 Task: Create a due date automation trigger when advanced on, 2 hours after a card is due add content with a name containing resume.
Action: Mouse moved to (1249, 103)
Screenshot: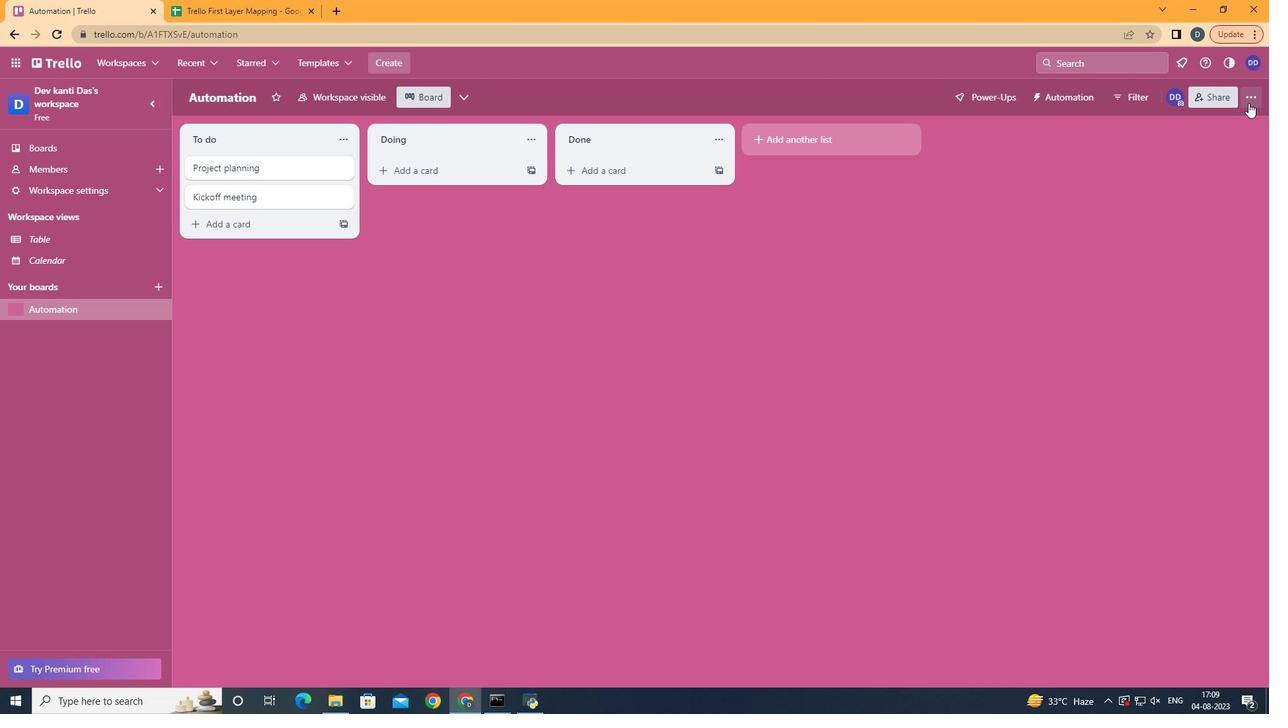 
Action: Mouse pressed left at (1249, 103)
Screenshot: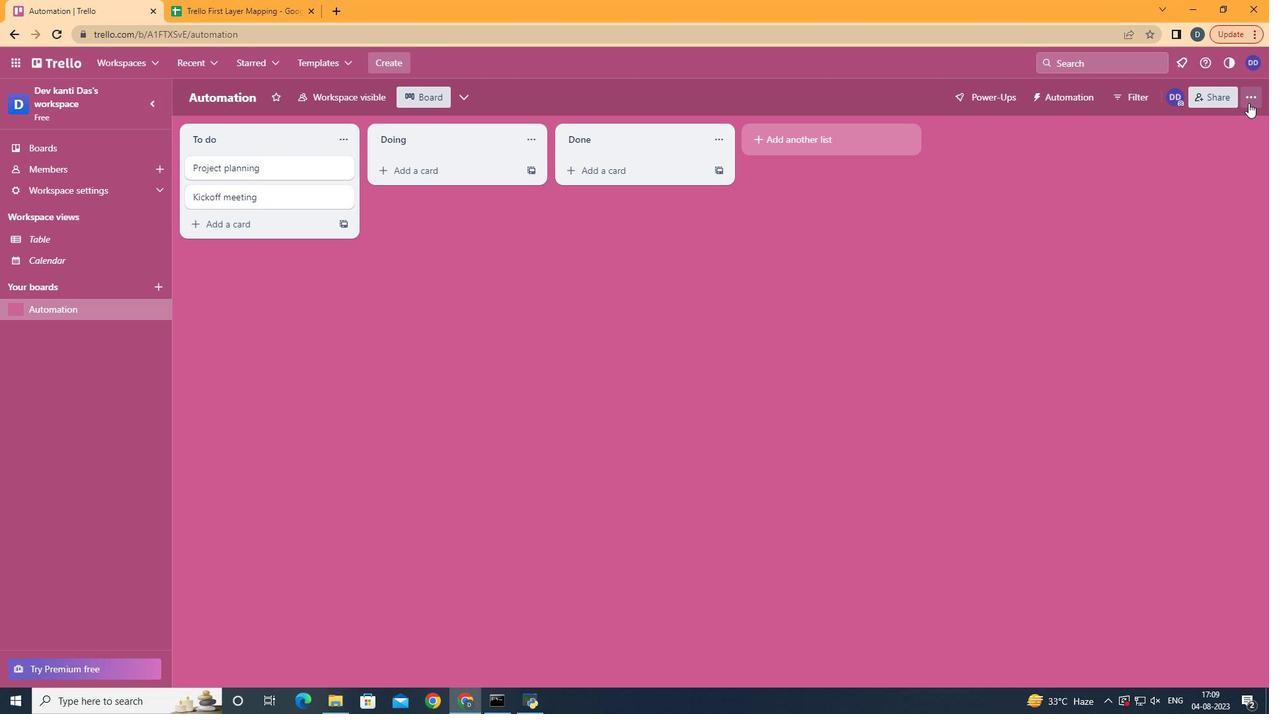 
Action: Mouse moved to (1102, 284)
Screenshot: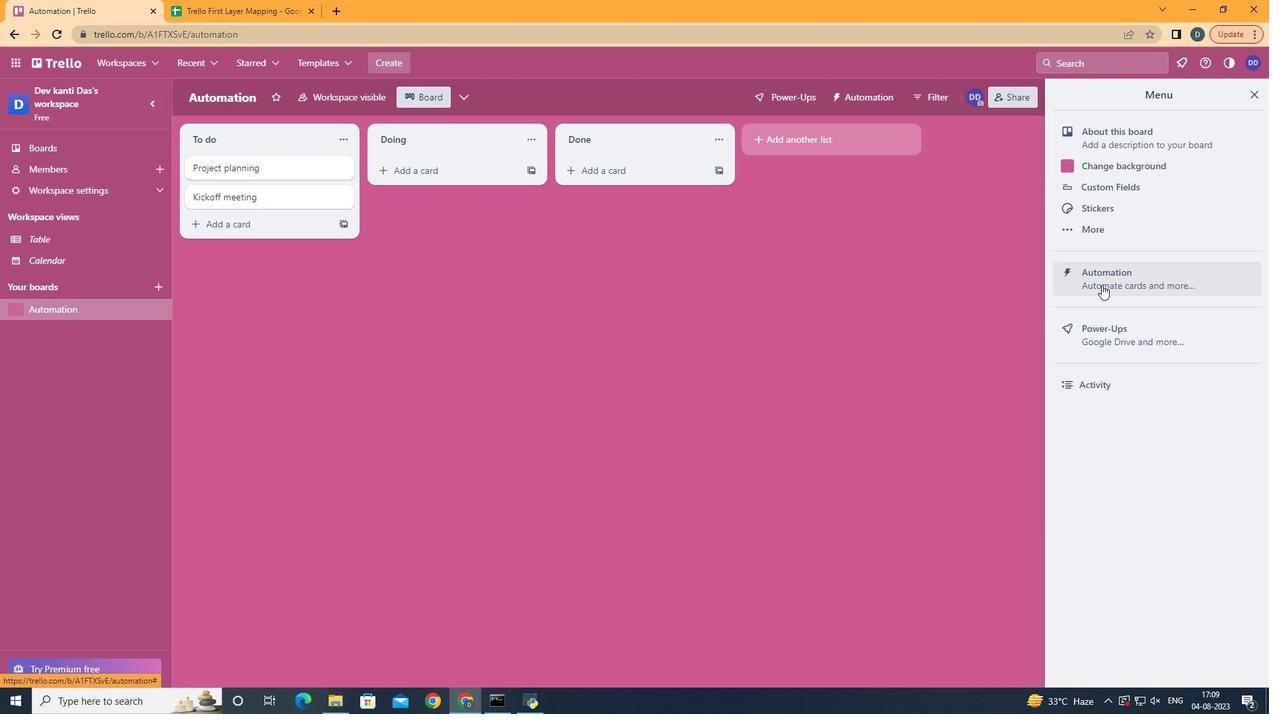 
Action: Mouse pressed left at (1102, 284)
Screenshot: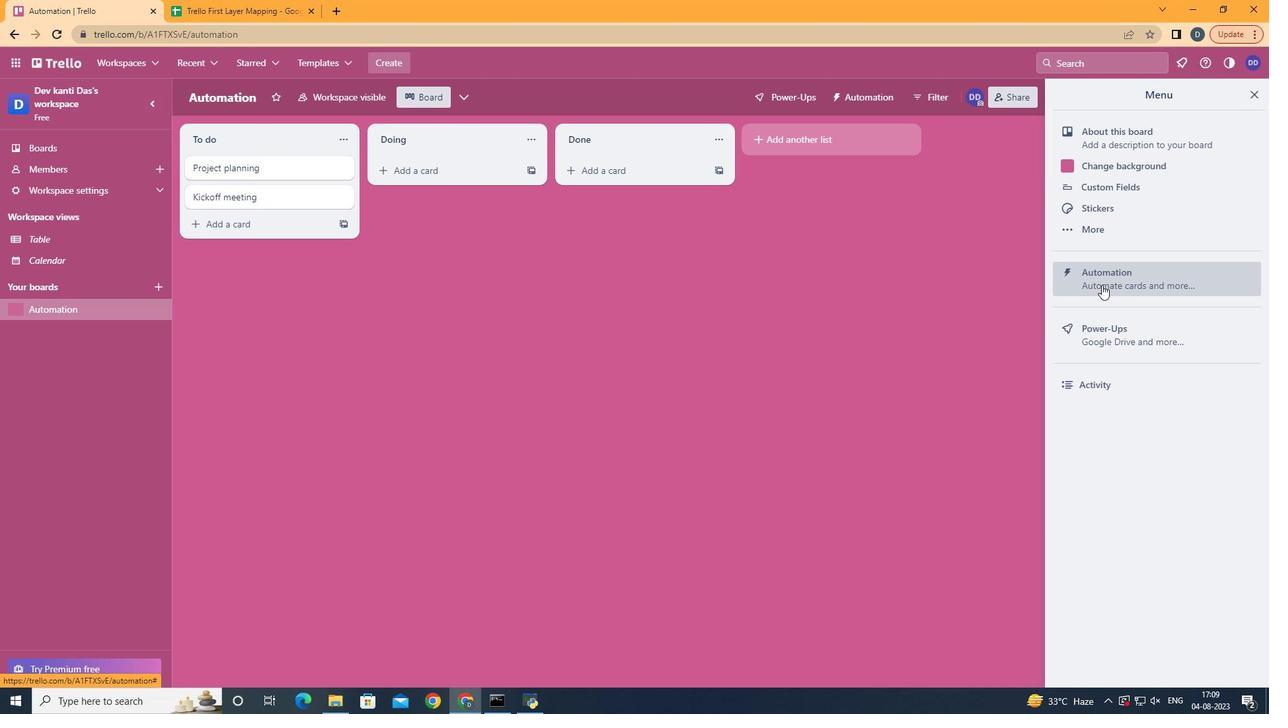 
Action: Mouse moved to (257, 261)
Screenshot: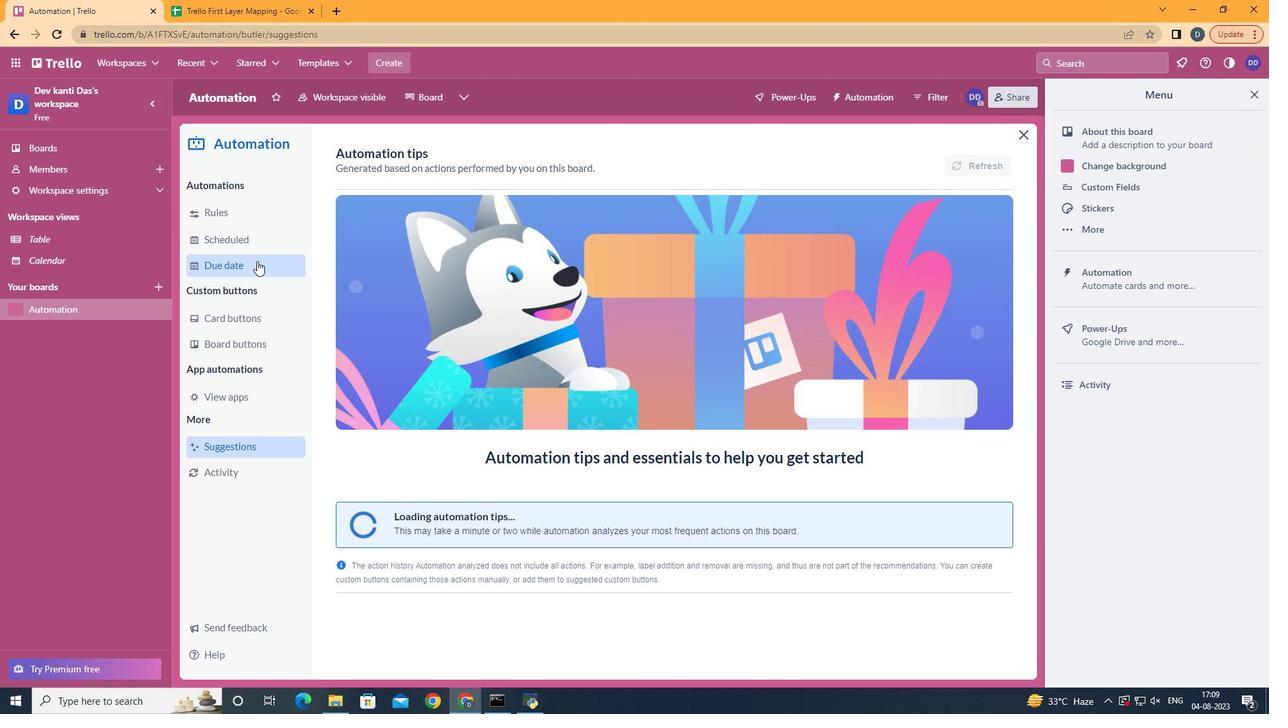 
Action: Mouse pressed left at (257, 261)
Screenshot: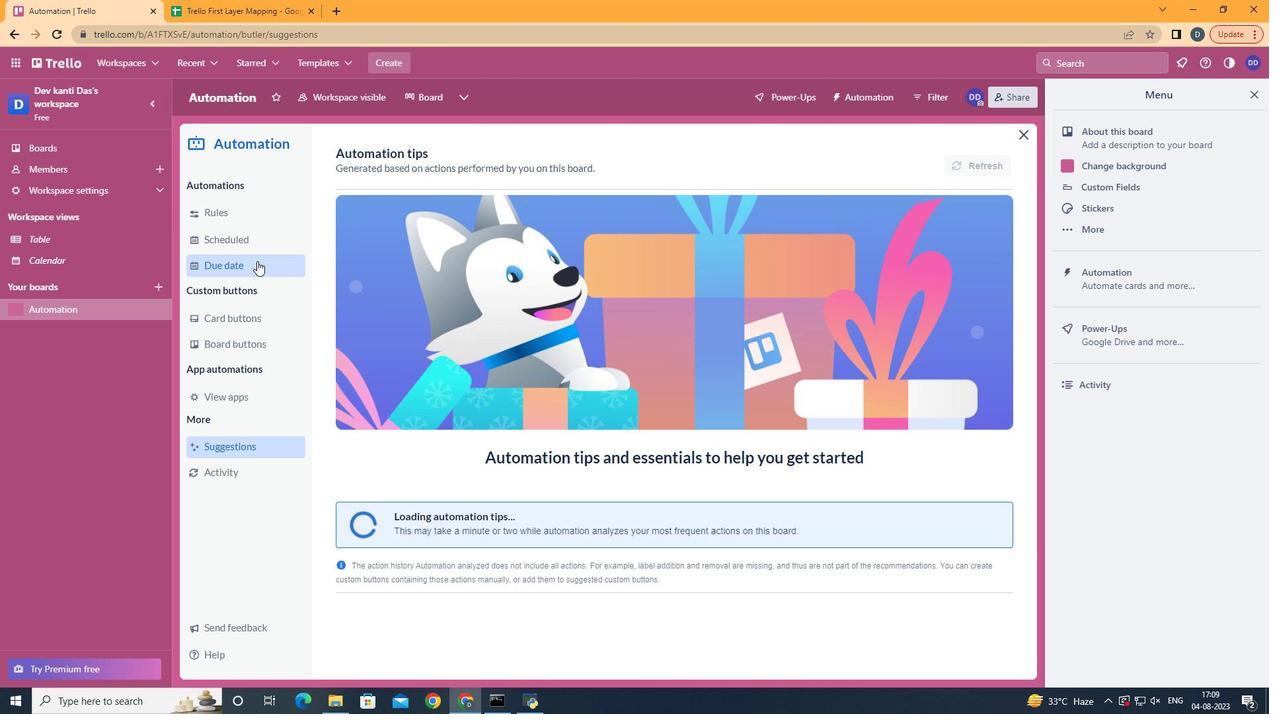 
Action: Mouse moved to (940, 154)
Screenshot: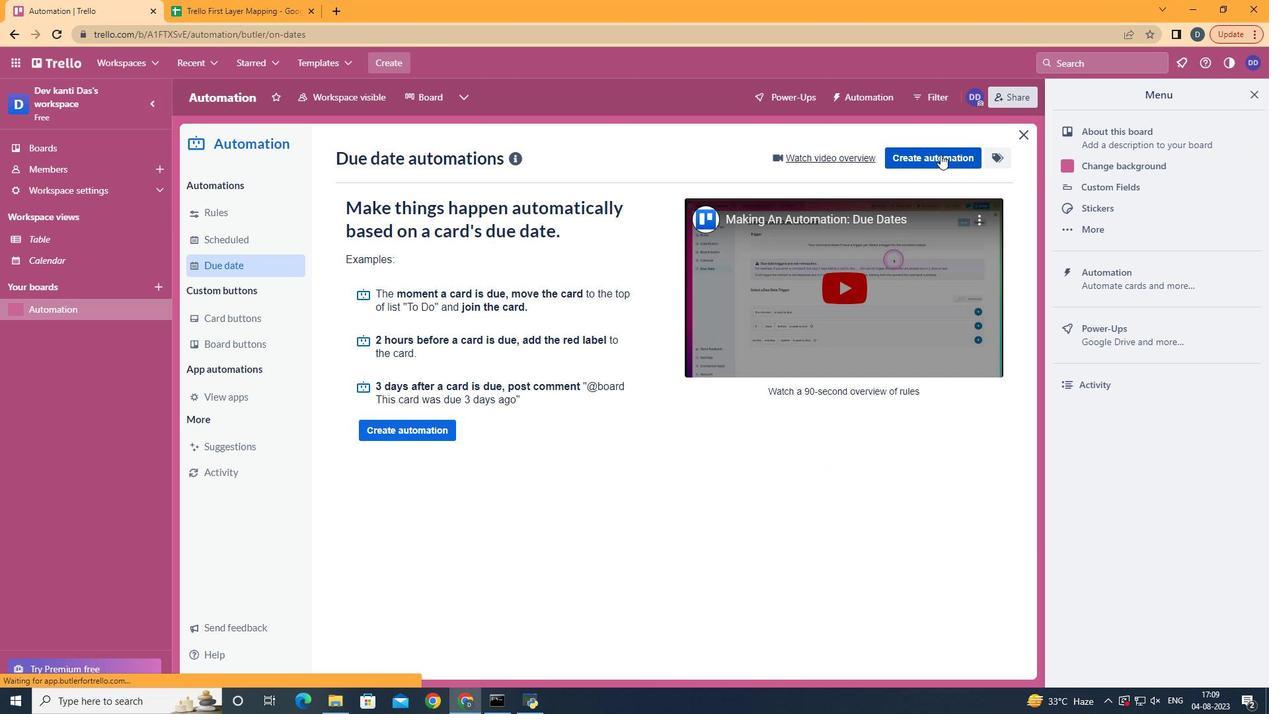 
Action: Mouse pressed left at (940, 154)
Screenshot: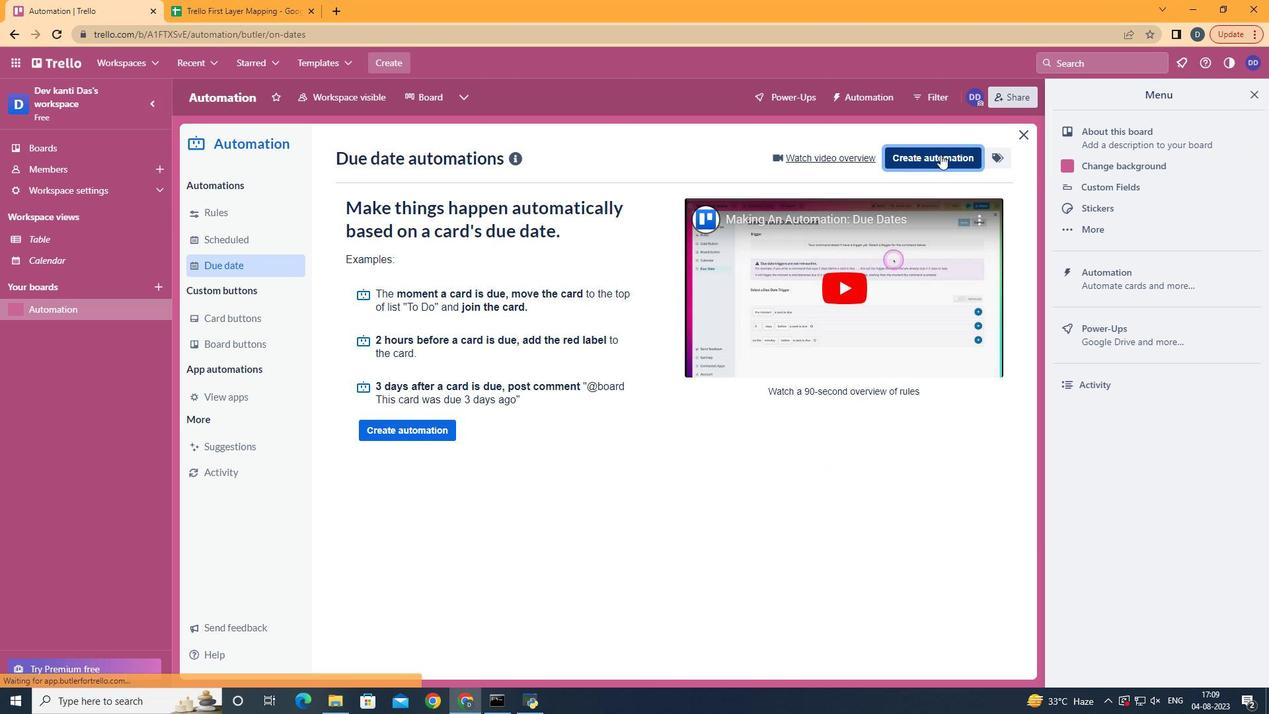 
Action: Mouse moved to (707, 281)
Screenshot: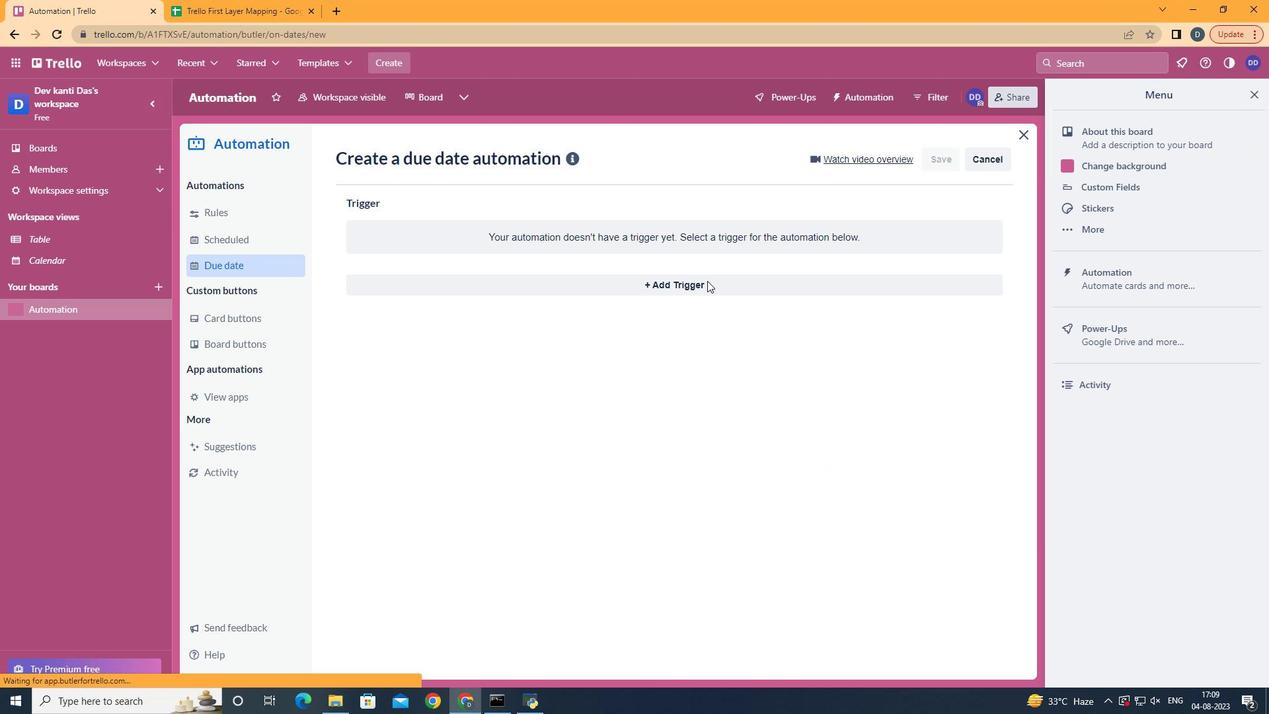 
Action: Mouse pressed left at (707, 281)
Screenshot: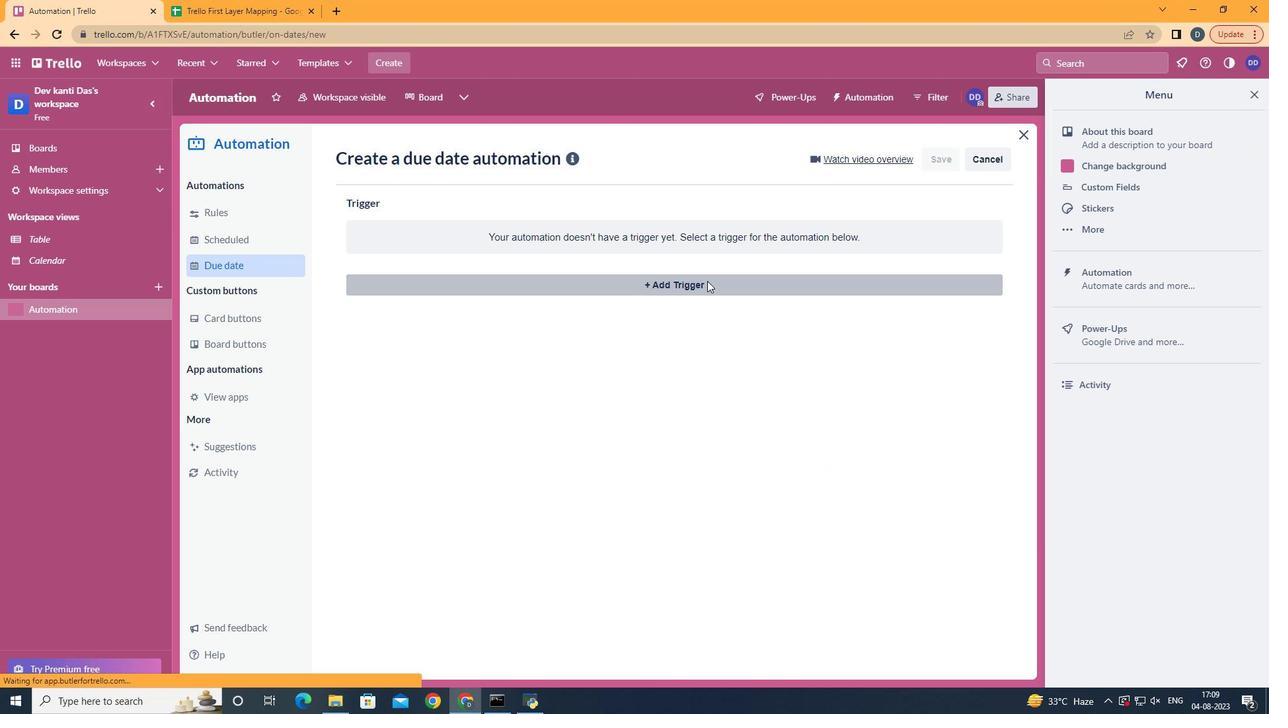 
Action: Mouse moved to (431, 570)
Screenshot: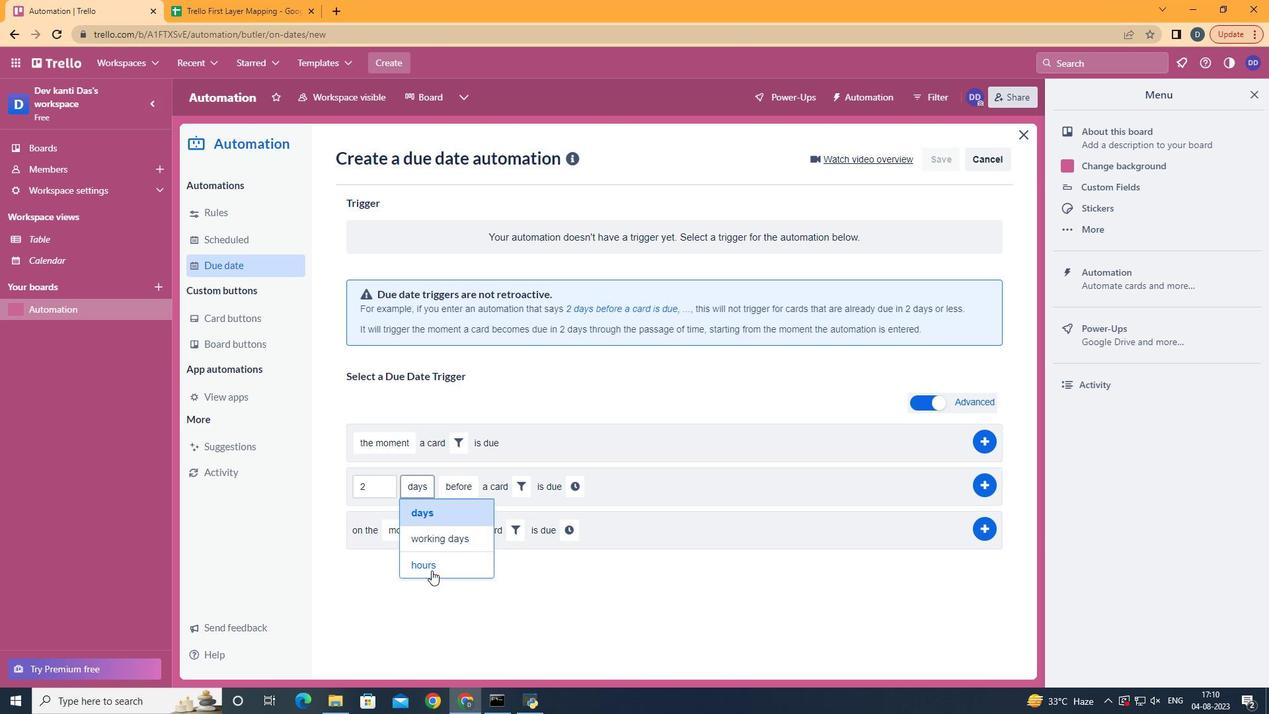 
Action: Mouse pressed left at (431, 570)
Screenshot: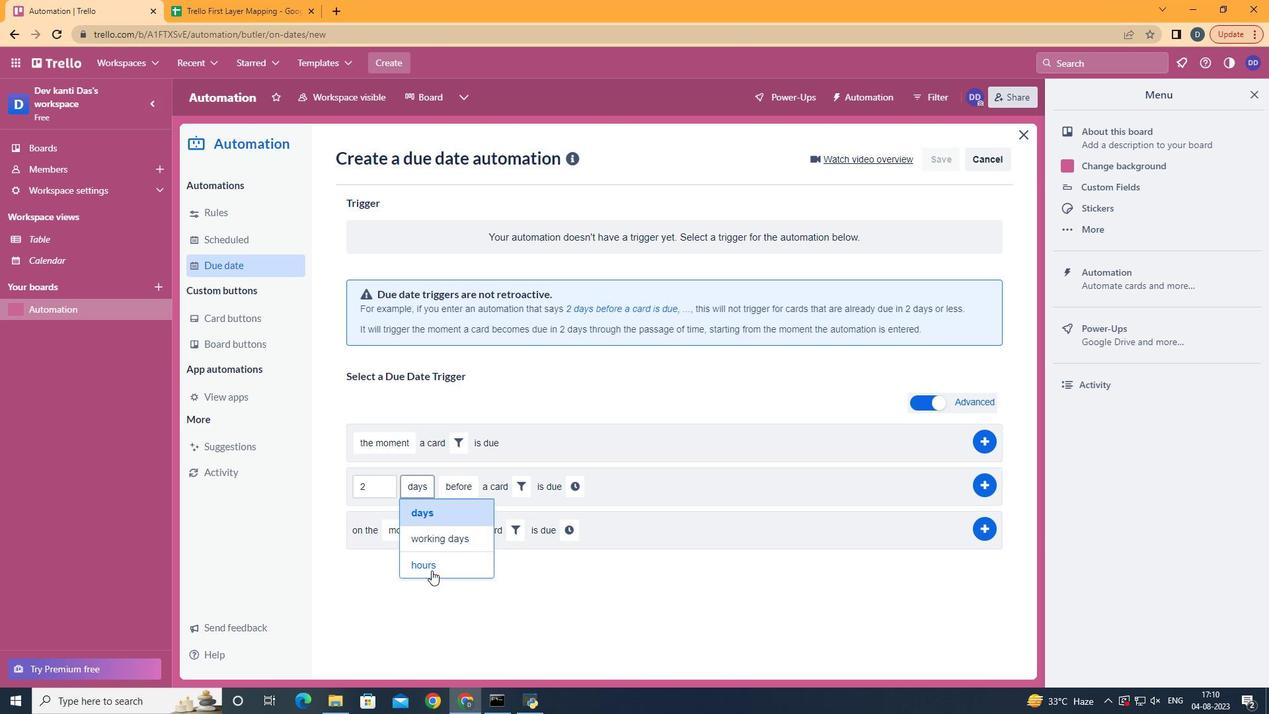 
Action: Mouse moved to (467, 533)
Screenshot: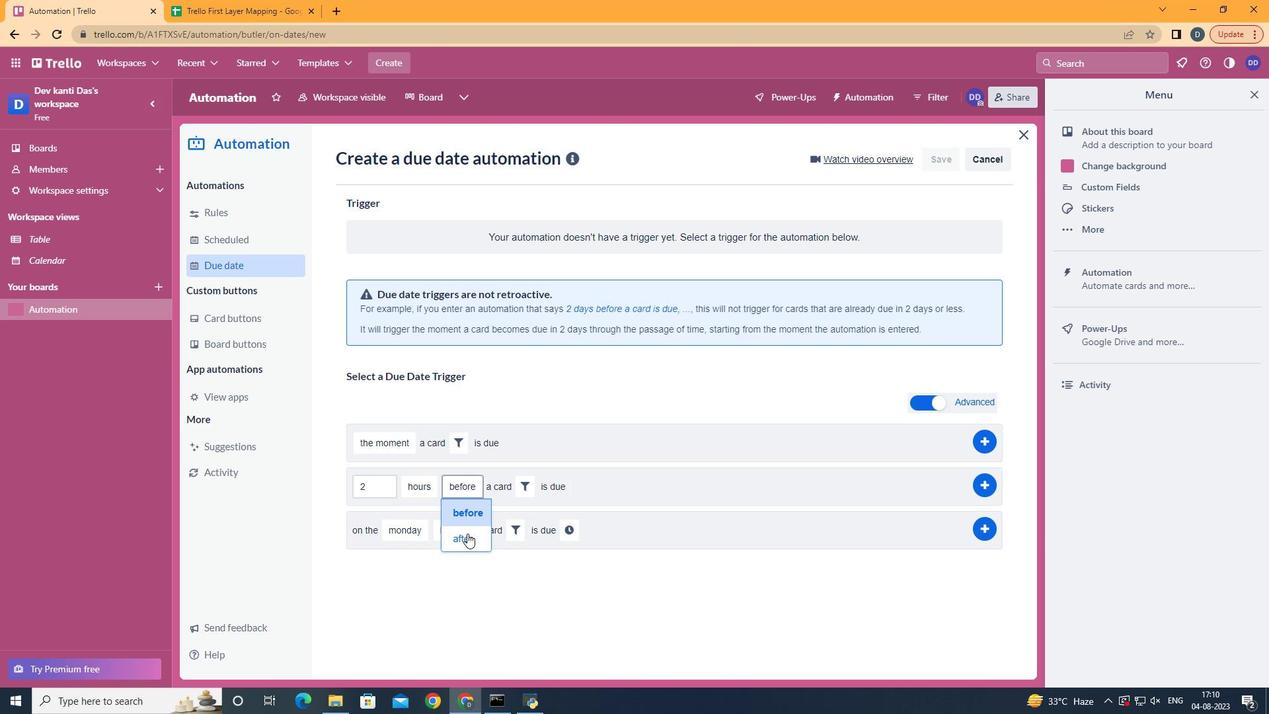 
Action: Mouse pressed left at (467, 533)
Screenshot: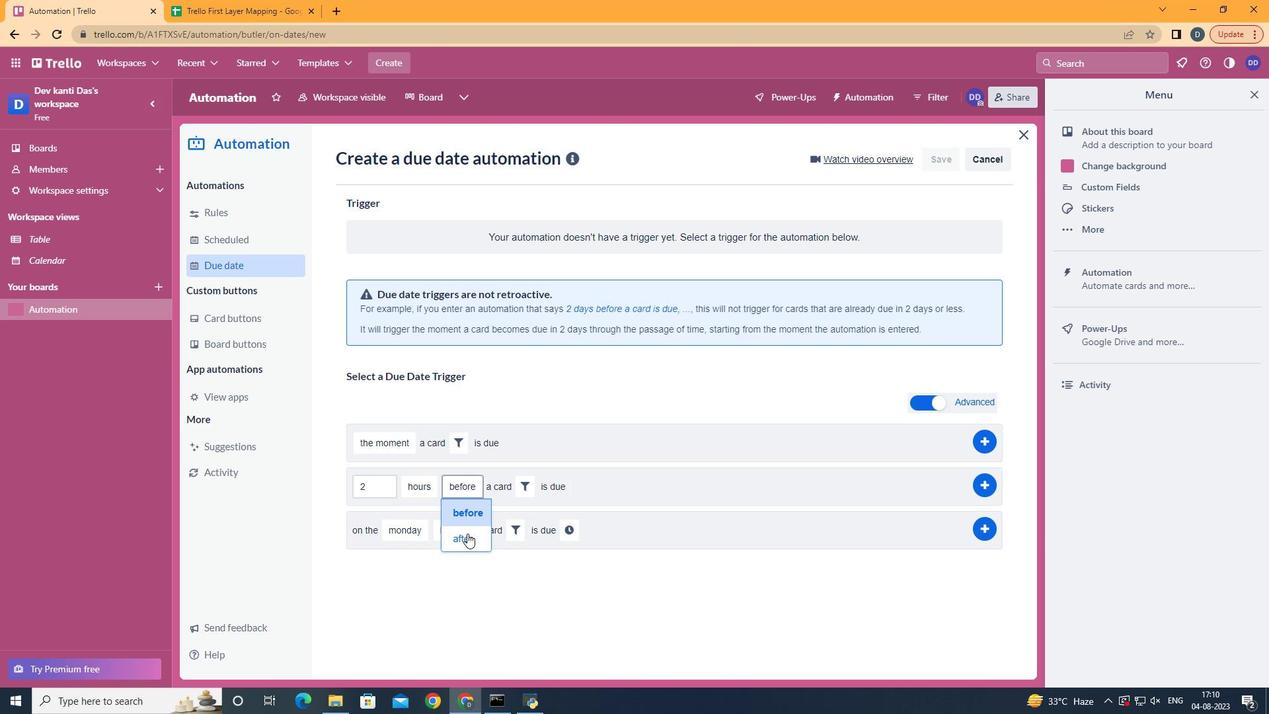 
Action: Mouse moved to (515, 484)
Screenshot: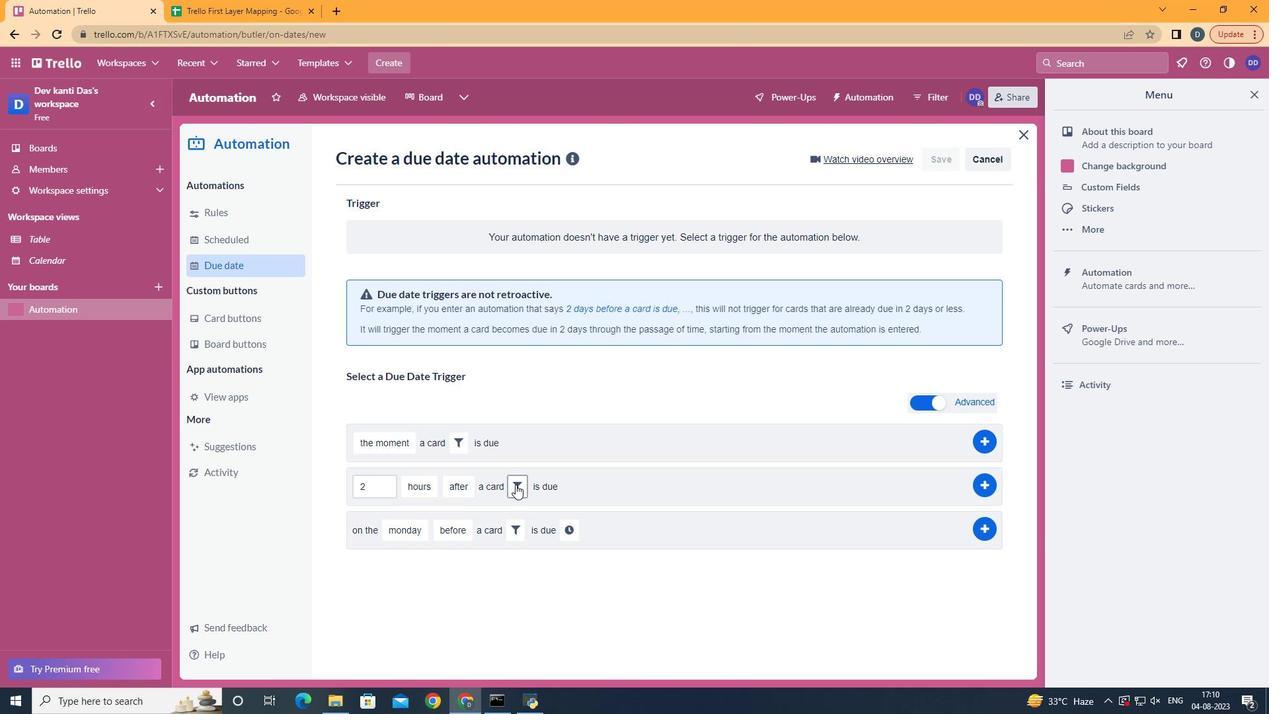 
Action: Mouse pressed left at (515, 484)
Screenshot: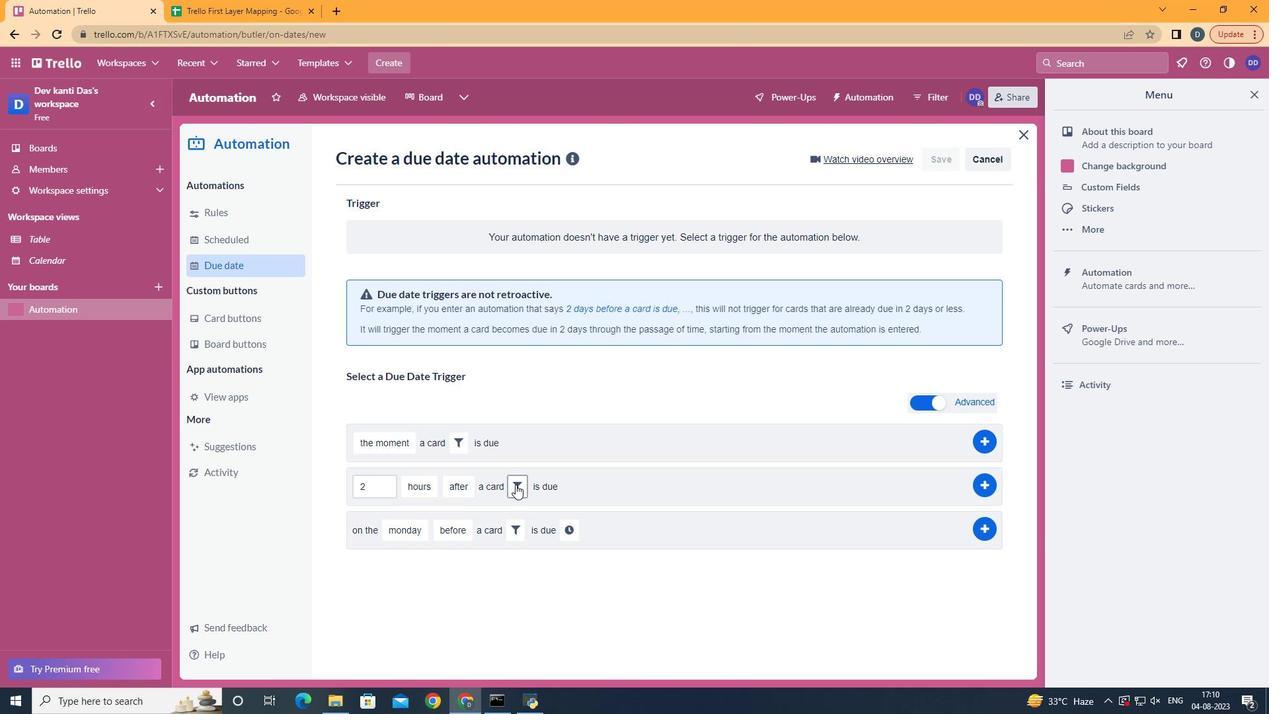 
Action: Mouse moved to (695, 523)
Screenshot: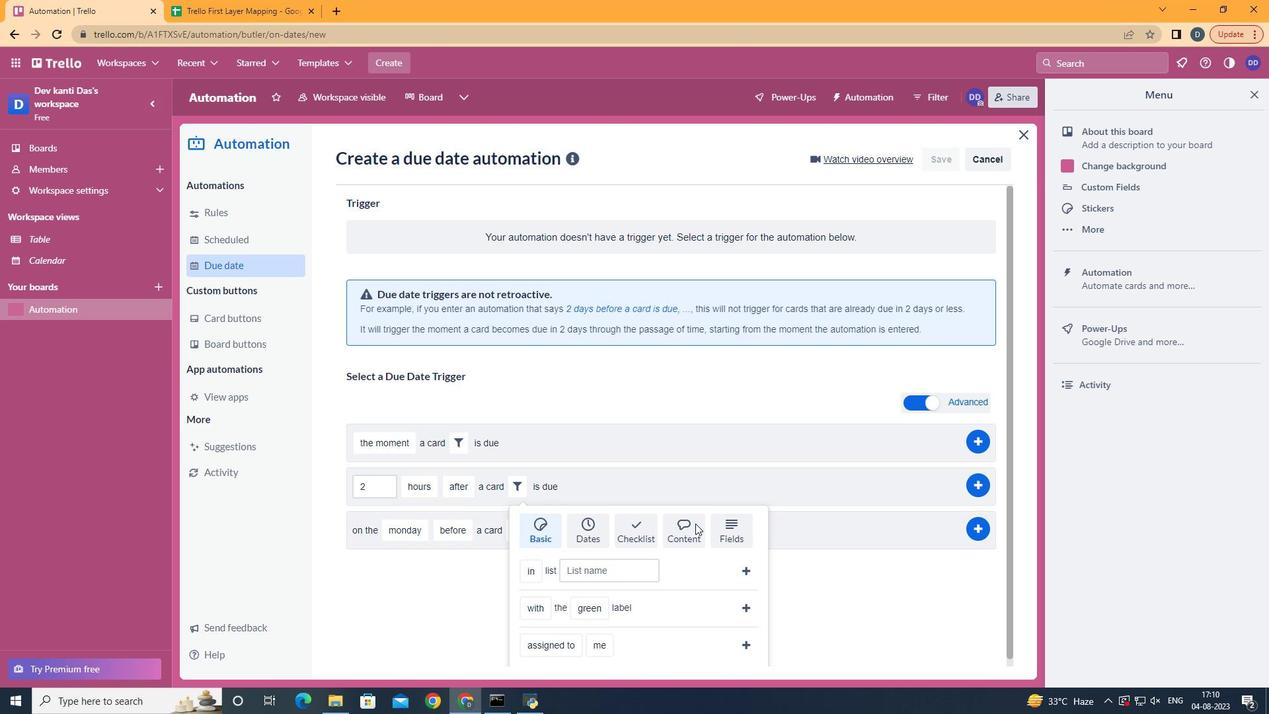 
Action: Mouse pressed left at (695, 523)
Screenshot: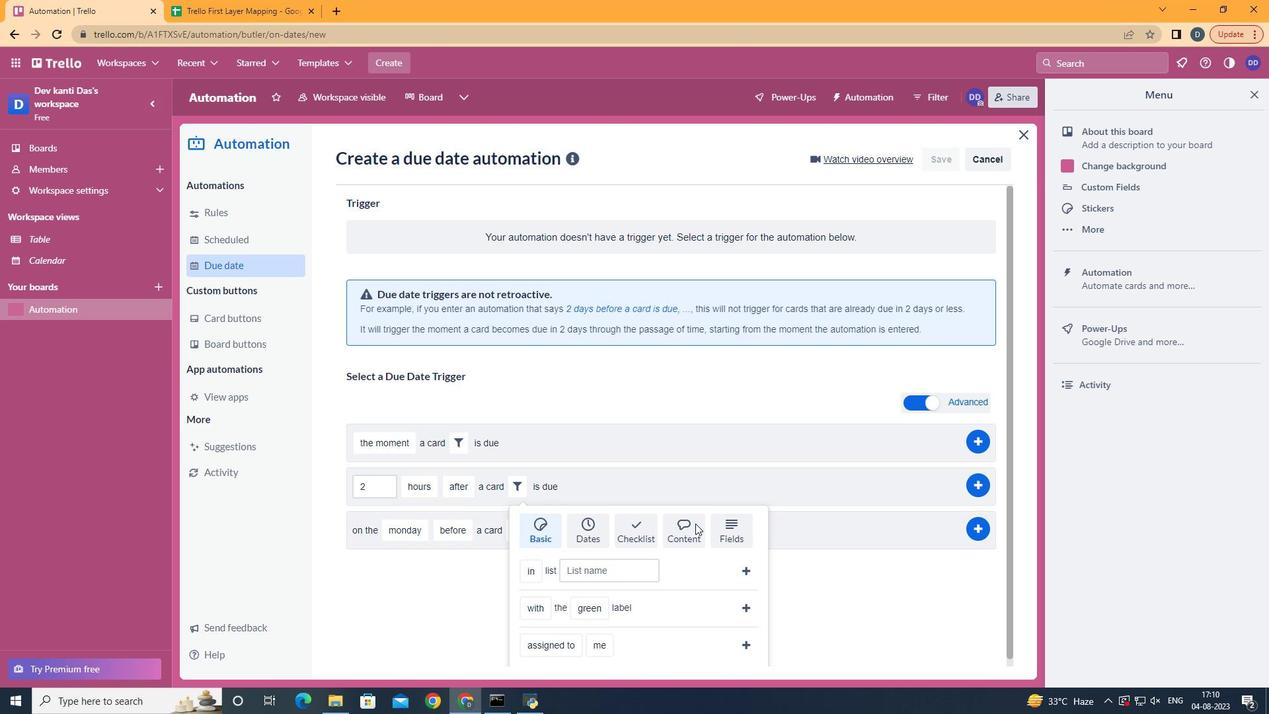 
Action: Mouse moved to (569, 598)
Screenshot: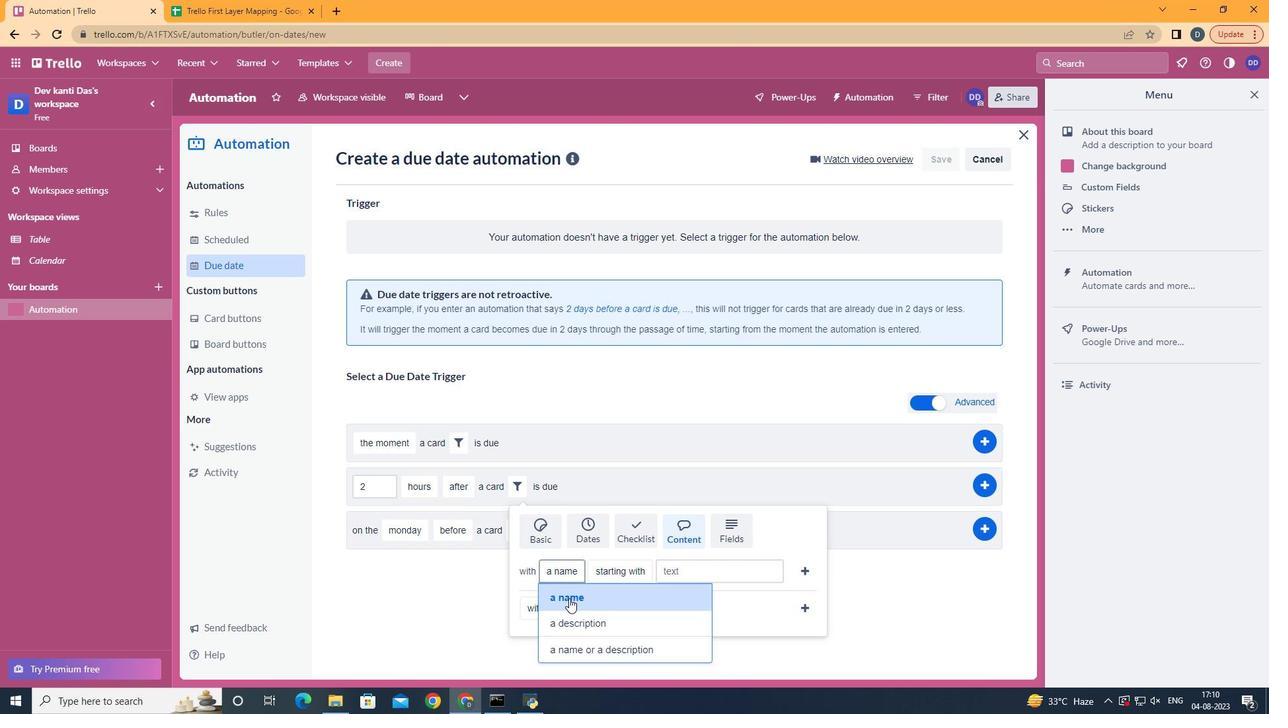 
Action: Mouse pressed left at (569, 598)
Screenshot: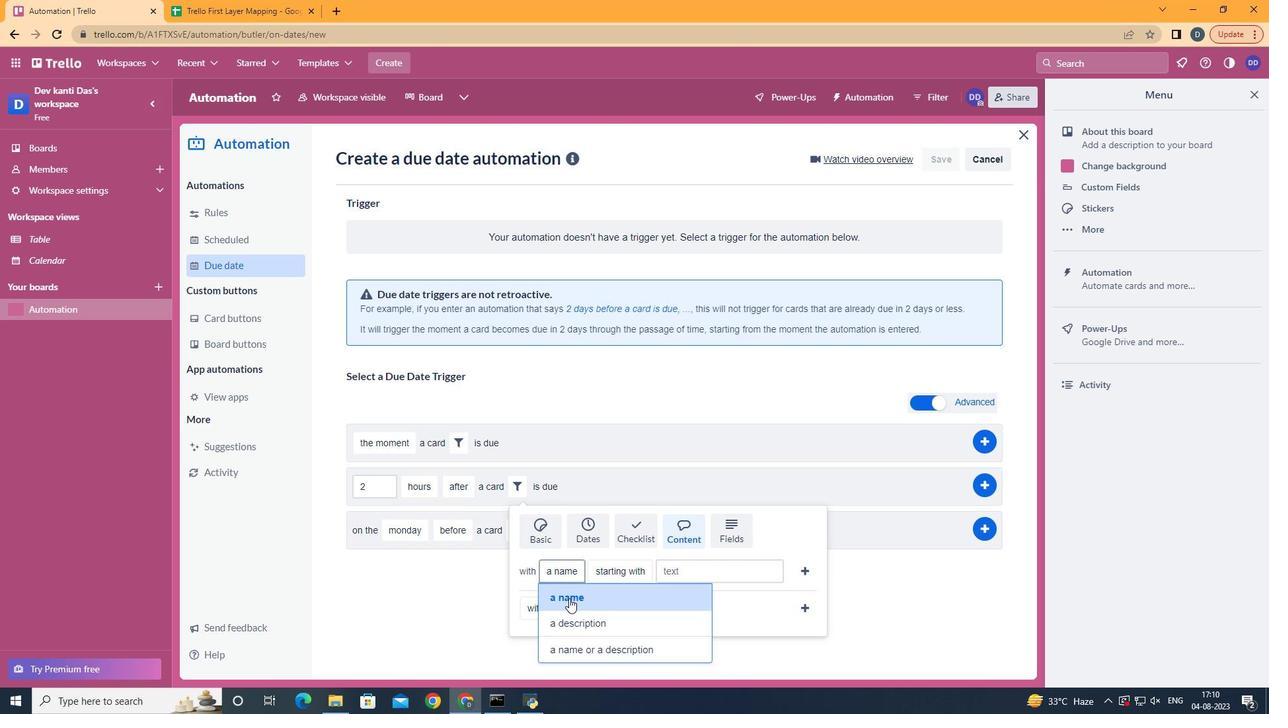
Action: Mouse moved to (650, 467)
Screenshot: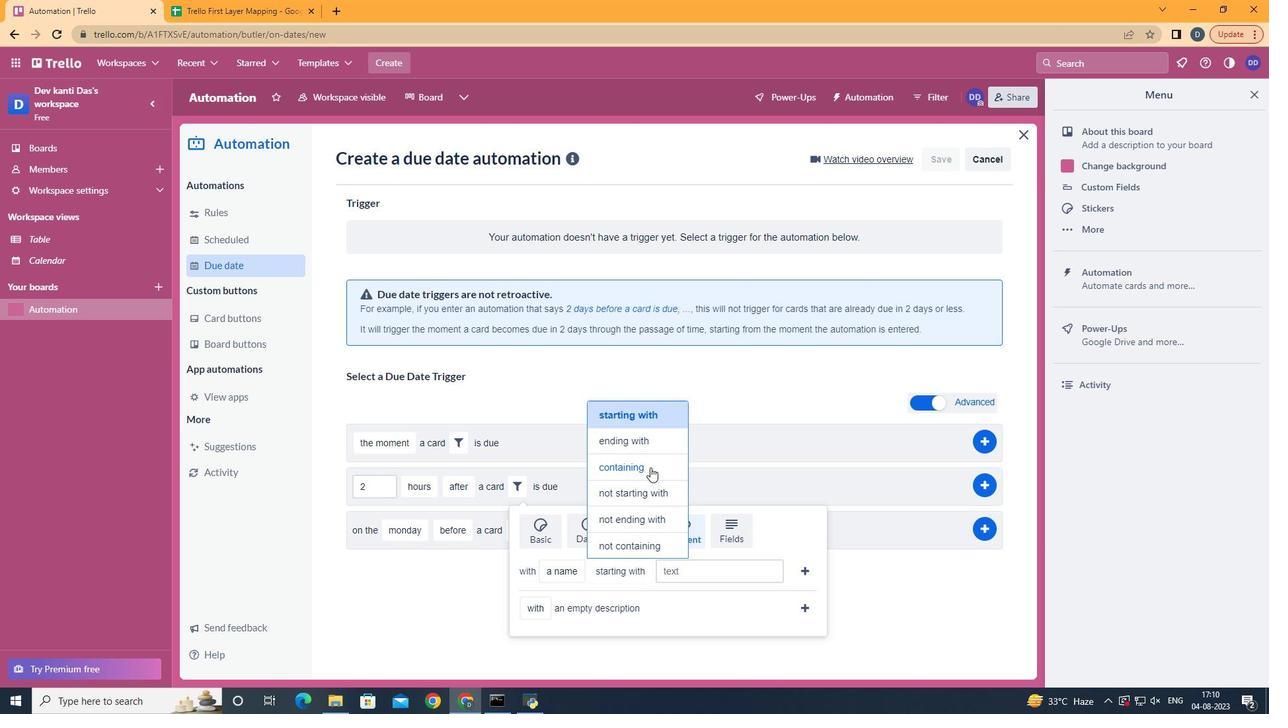 
Action: Mouse pressed left at (650, 467)
Screenshot: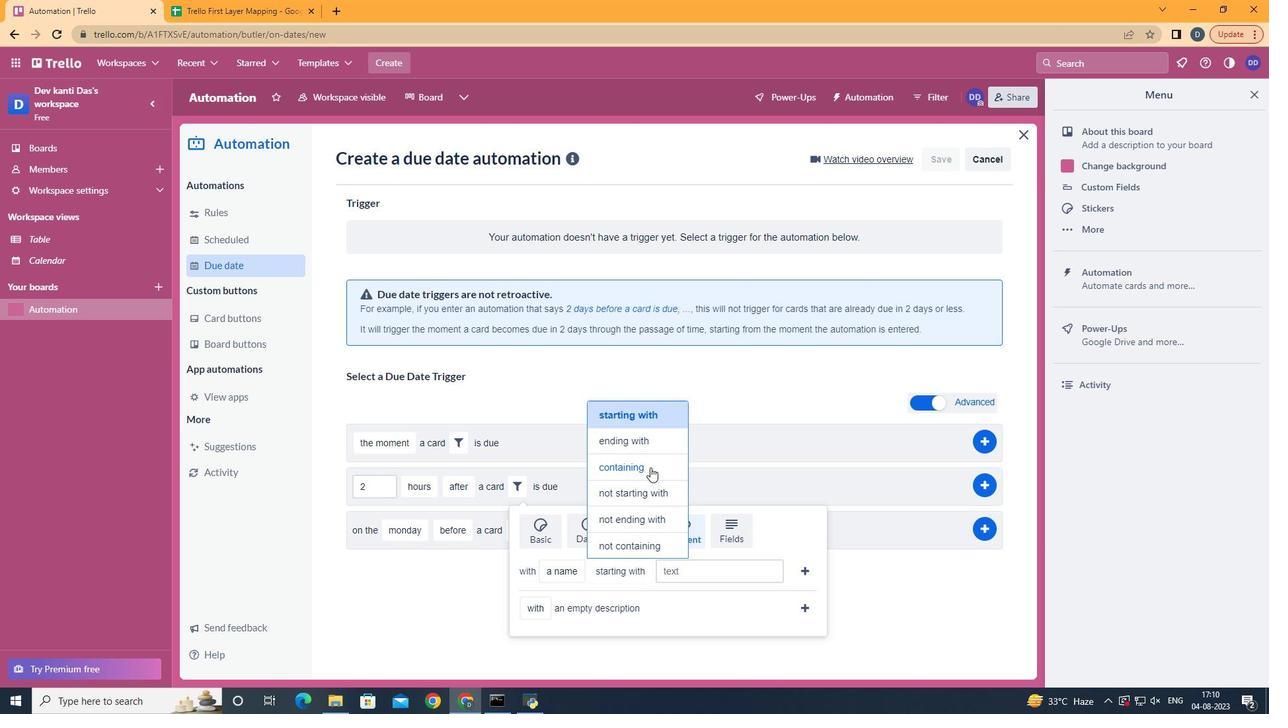 
Action: Mouse moved to (714, 582)
Screenshot: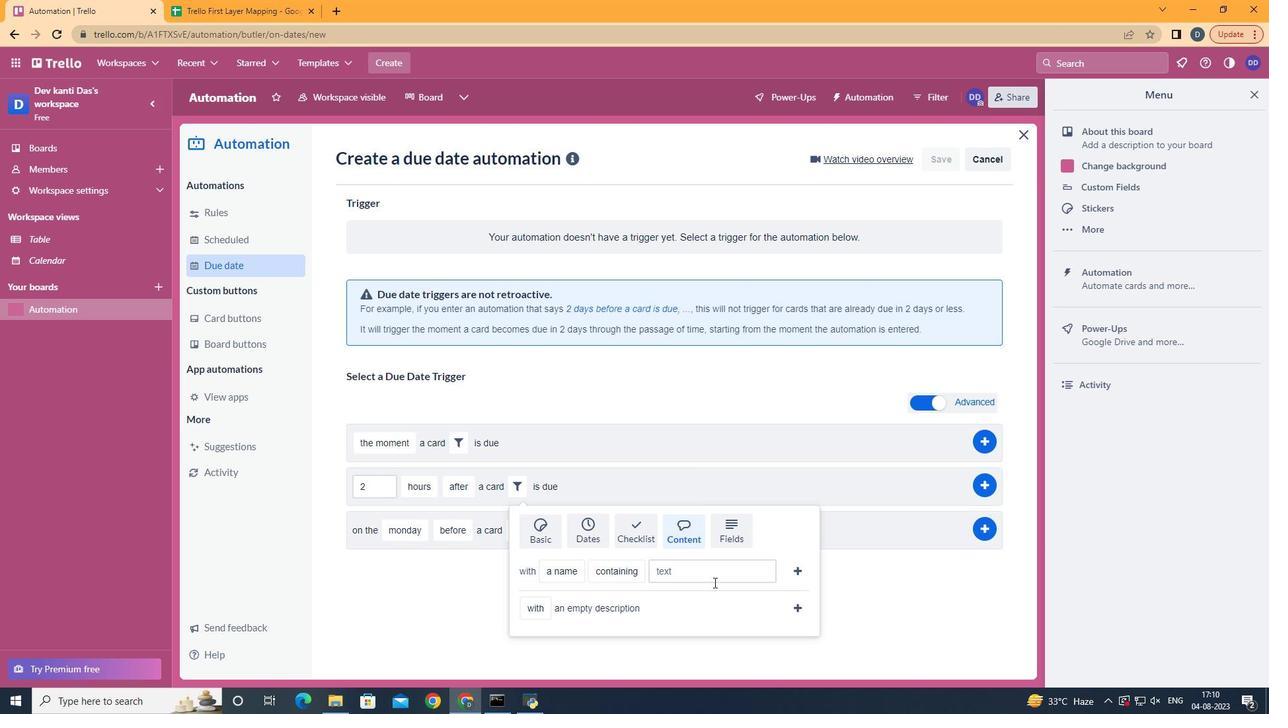 
Action: Mouse pressed left at (714, 582)
Screenshot: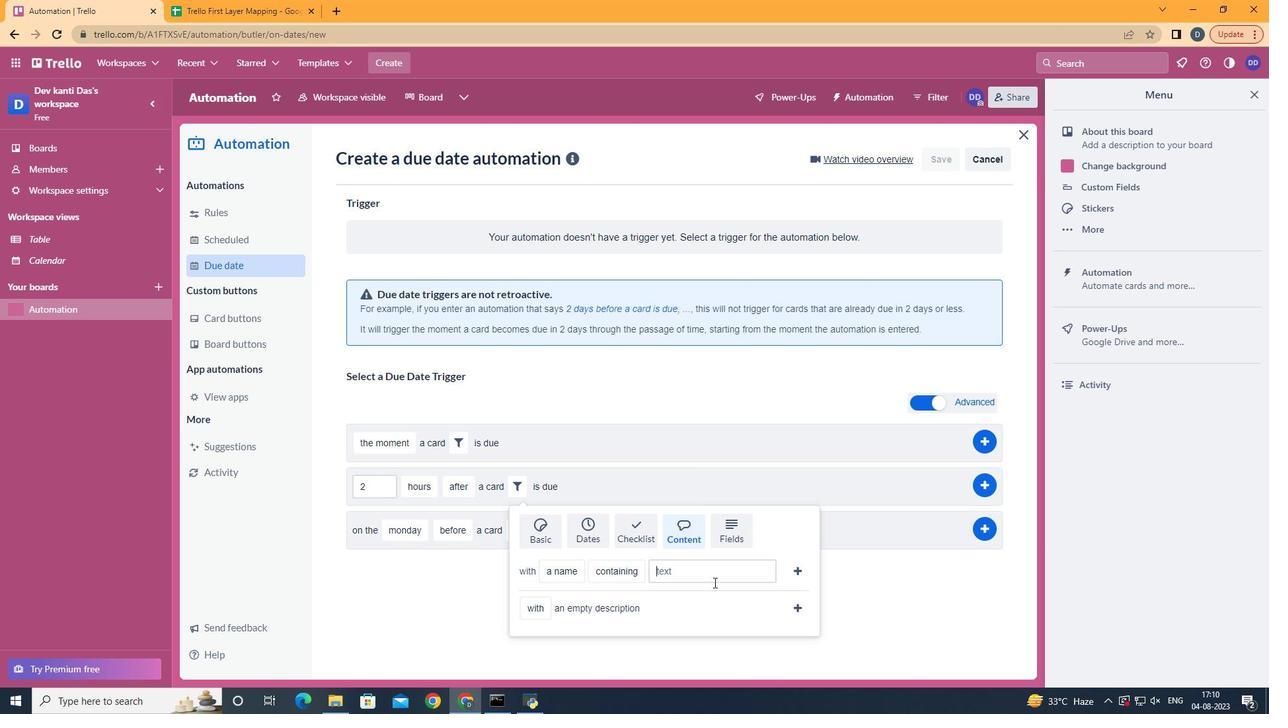 
Action: Key pressed resume
Screenshot: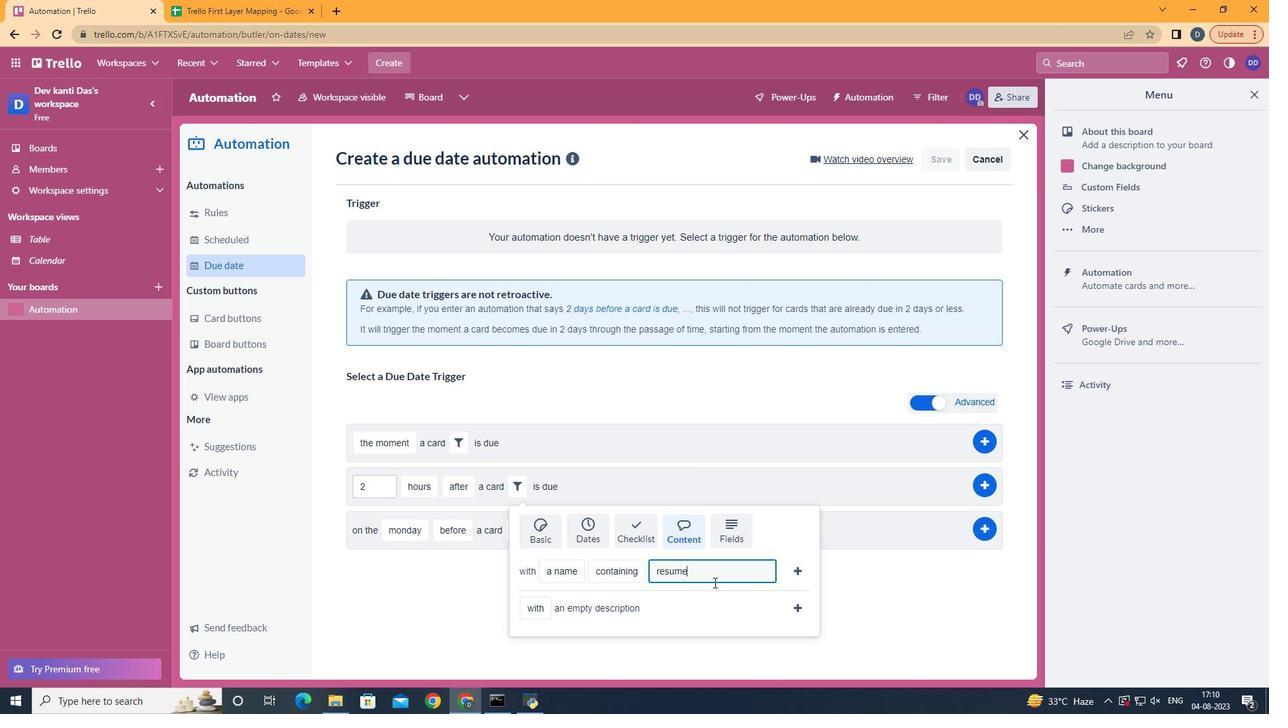 
Action: Mouse moved to (792, 569)
Screenshot: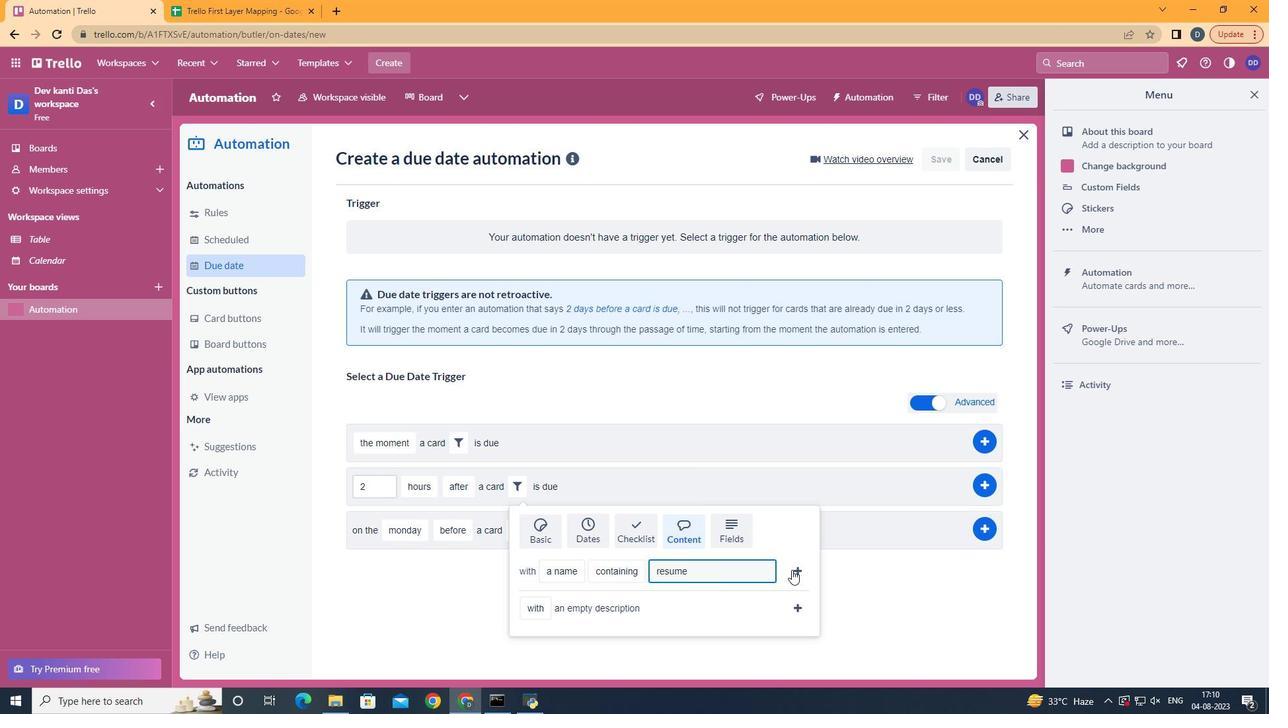 
Action: Mouse pressed left at (792, 569)
Screenshot: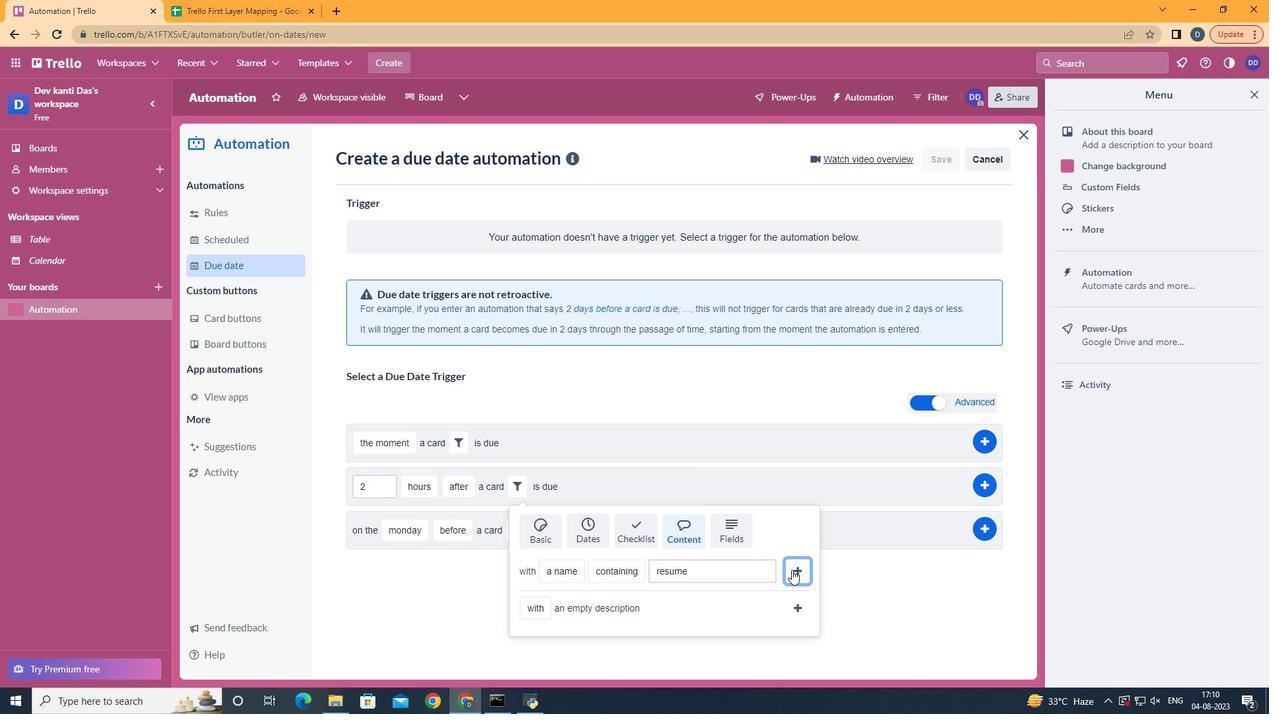
Action: Mouse moved to (985, 495)
Screenshot: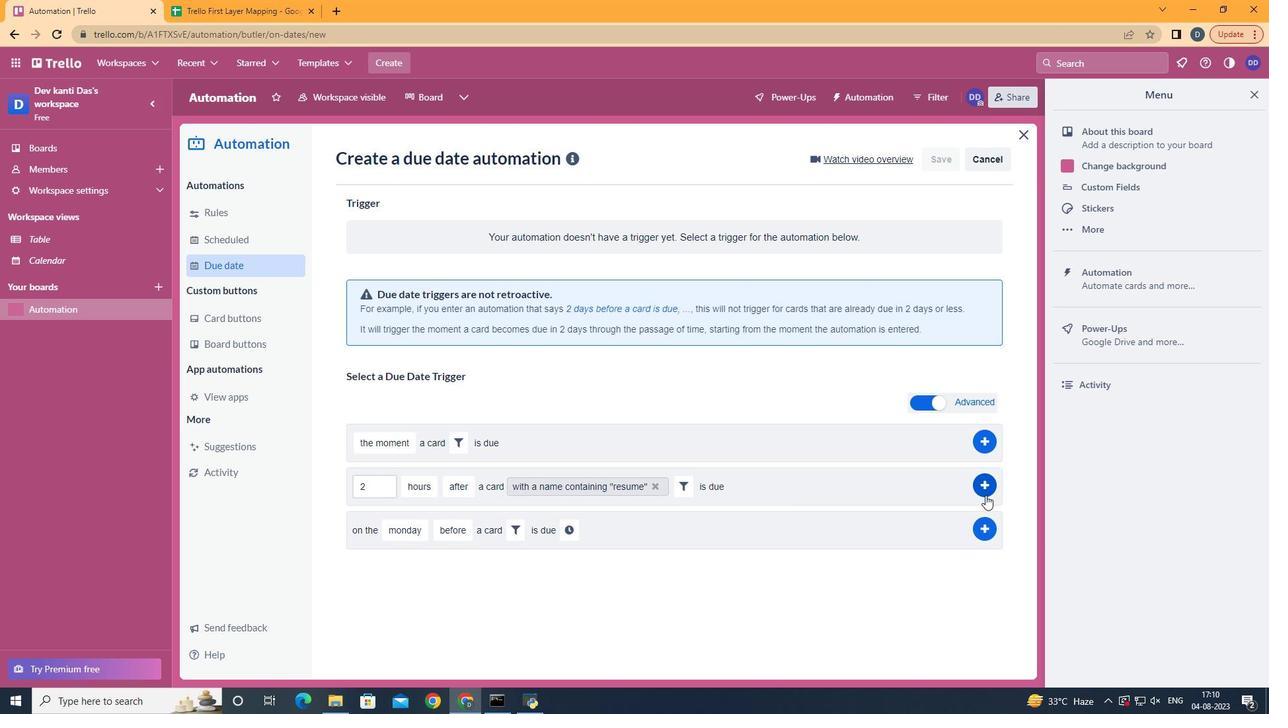 
Action: Mouse pressed left at (985, 495)
Screenshot: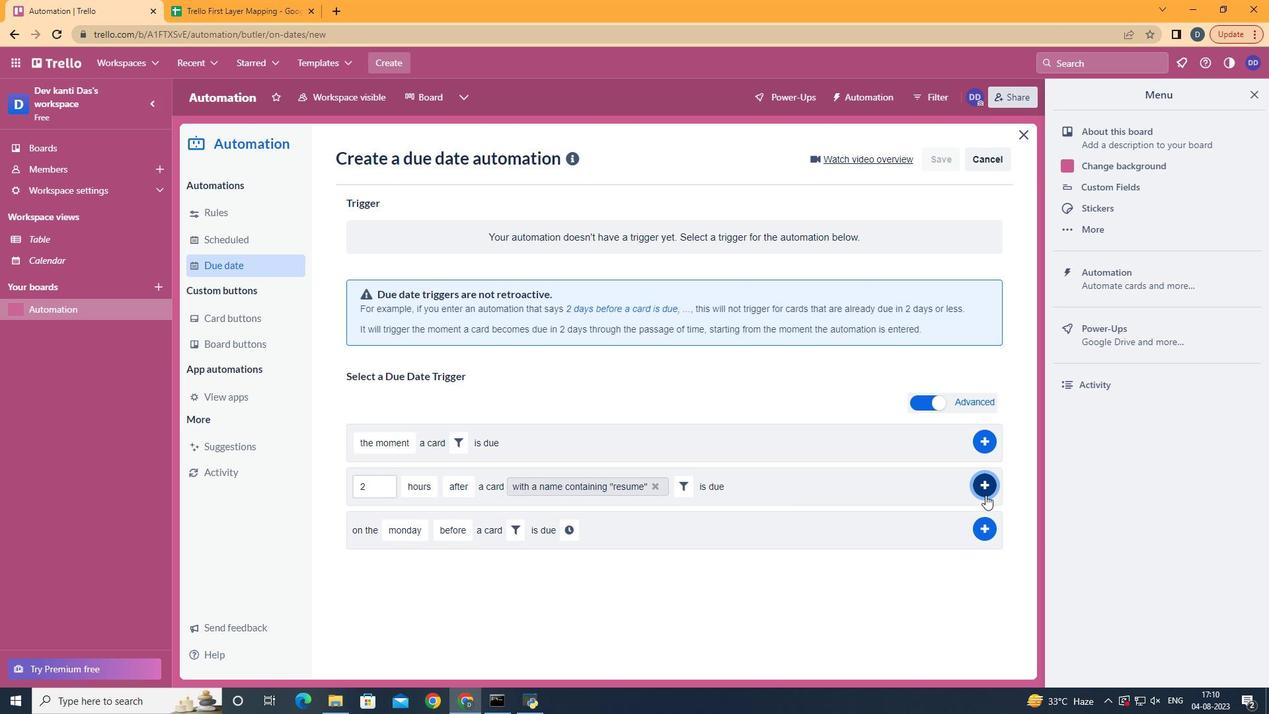 
Action: Mouse moved to (655, 294)
Screenshot: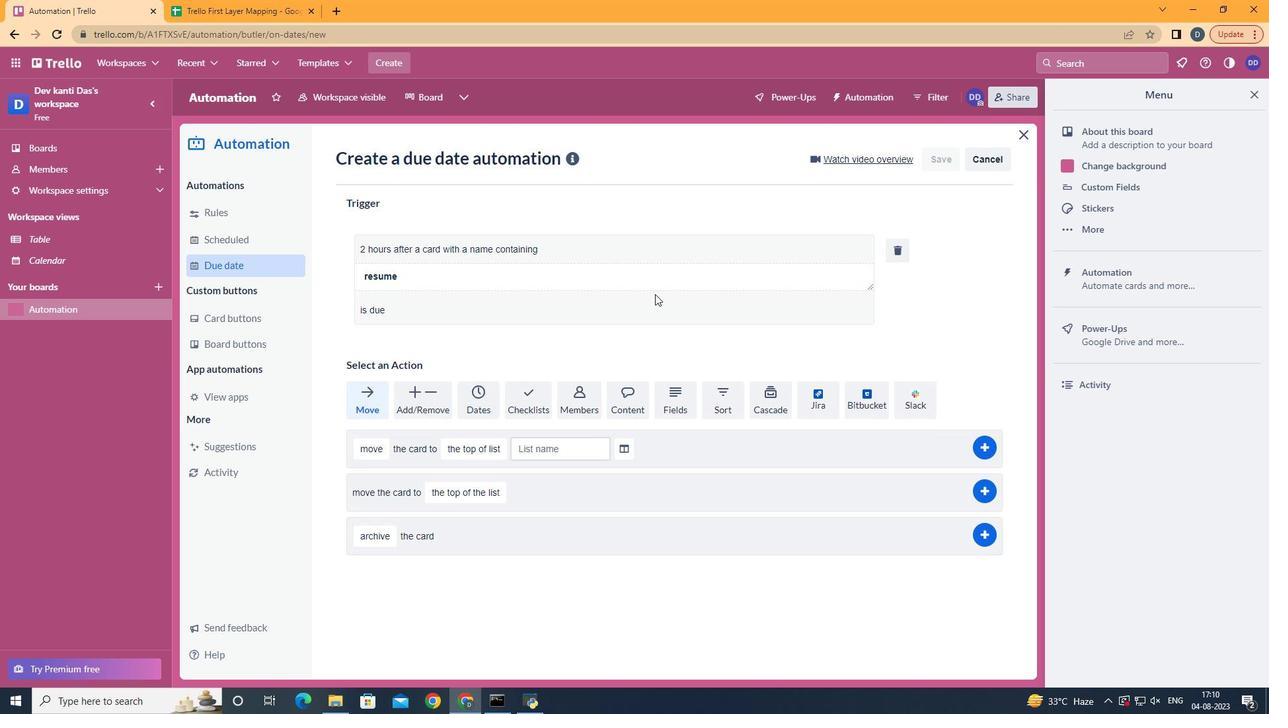 
